 Task: In the  document Gabriel.odtMake this file  'available offline' Add shortcut to Drive 'Computers'Email the file to   softage.5@softage.net, with message attached Action Required: This requires your review and response. and file type: 'RTF'
Action: Mouse moved to (271, 445)
Screenshot: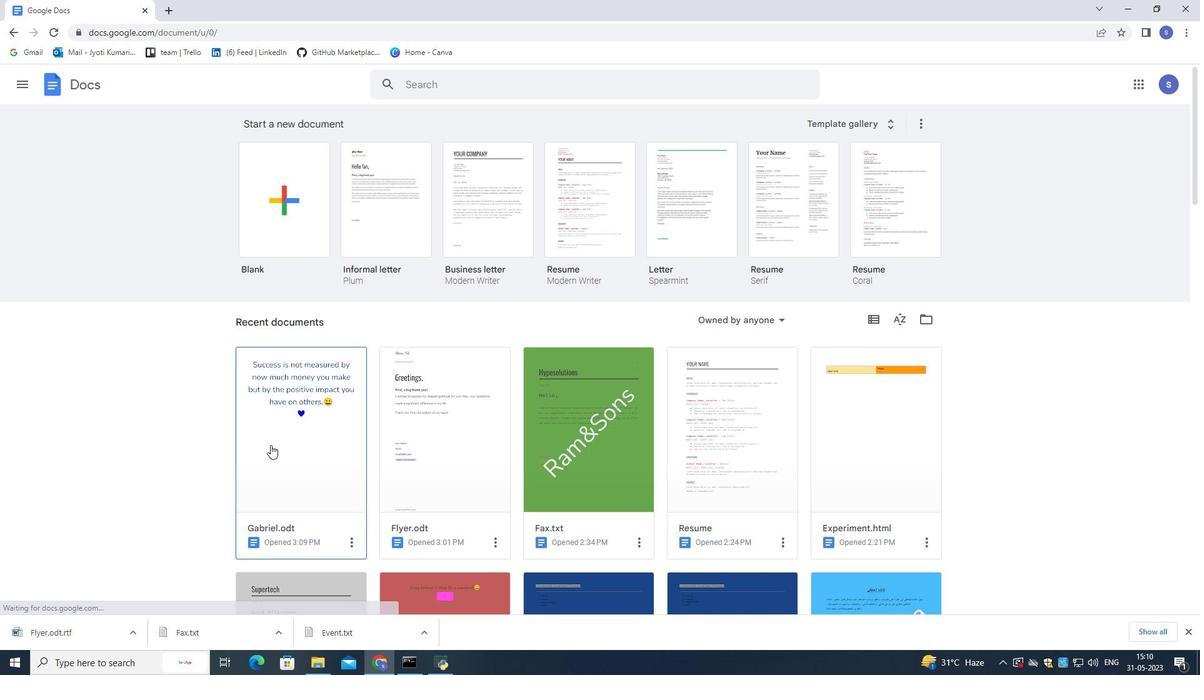 
Action: Mouse pressed left at (271, 445)
Screenshot: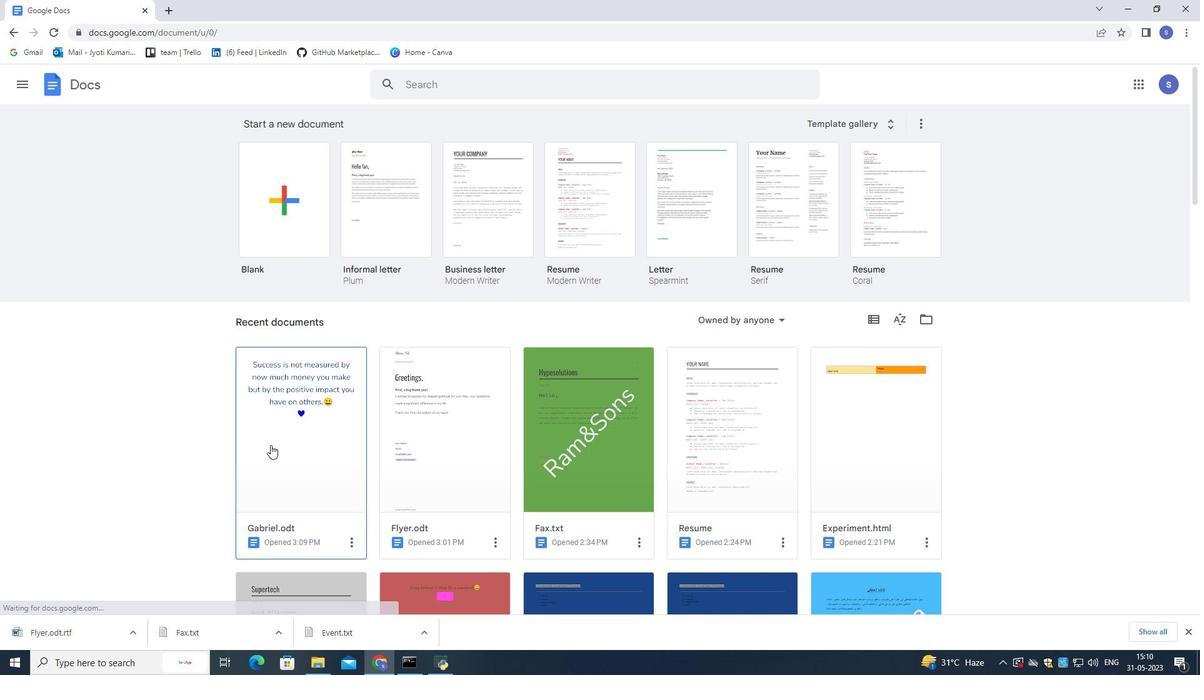 
Action: Mouse moved to (274, 444)
Screenshot: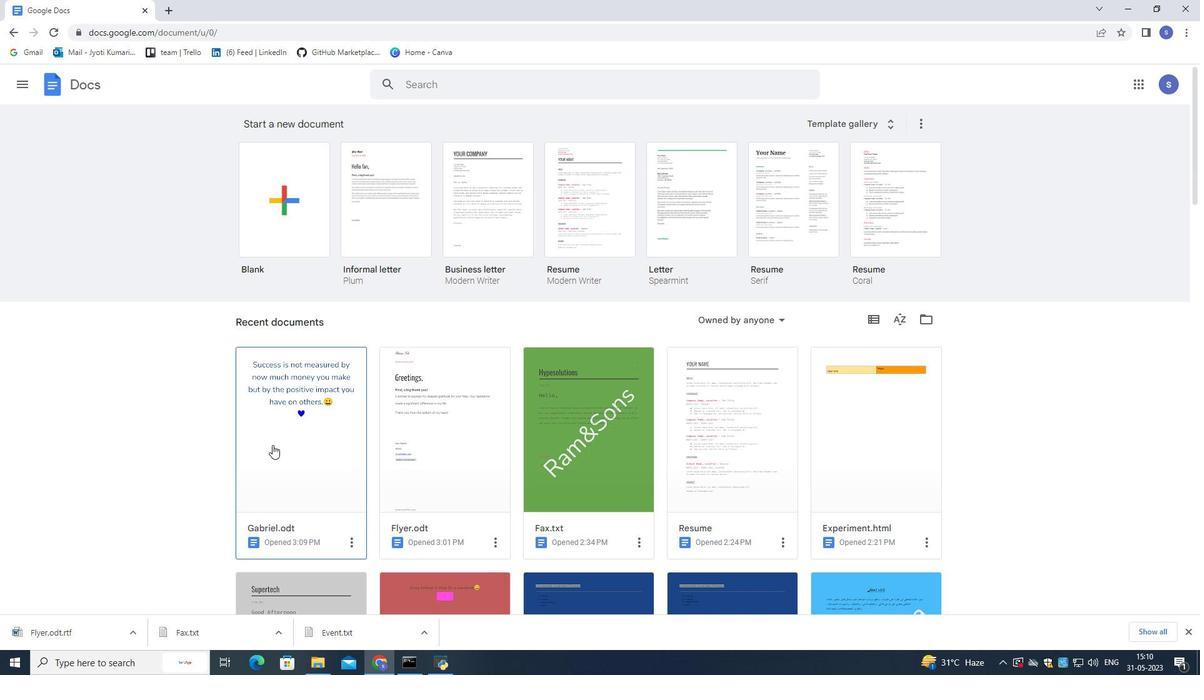 
Action: Mouse pressed left at (274, 444)
Screenshot: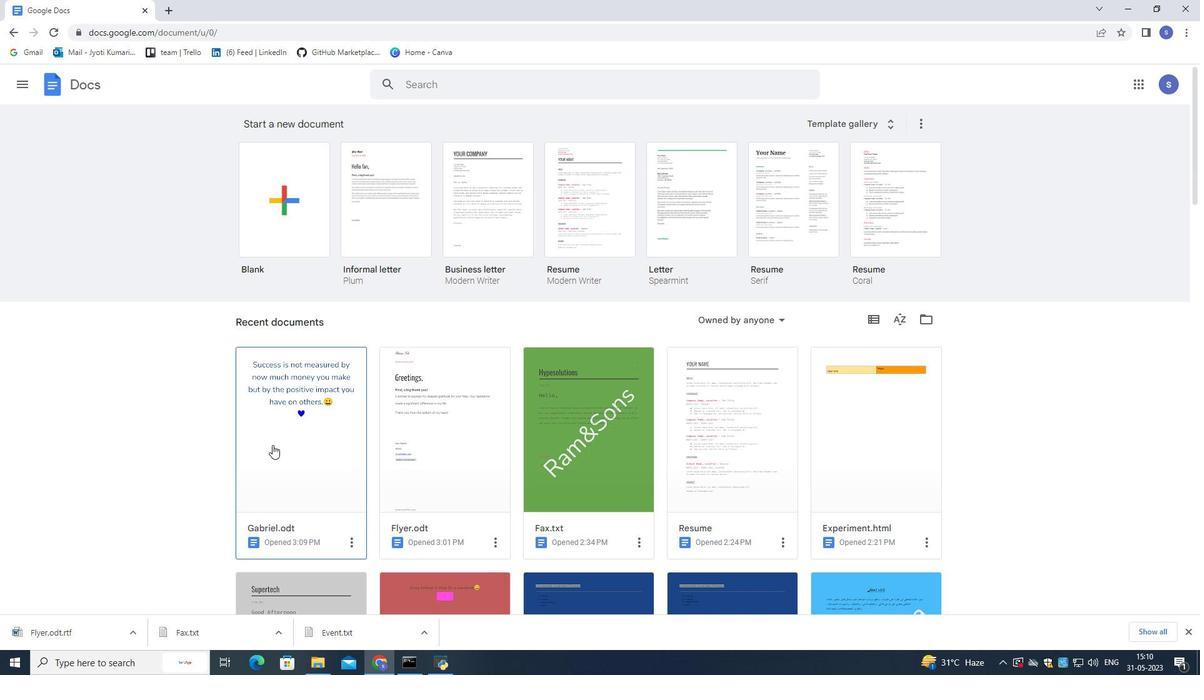 
Action: Mouse moved to (53, 90)
Screenshot: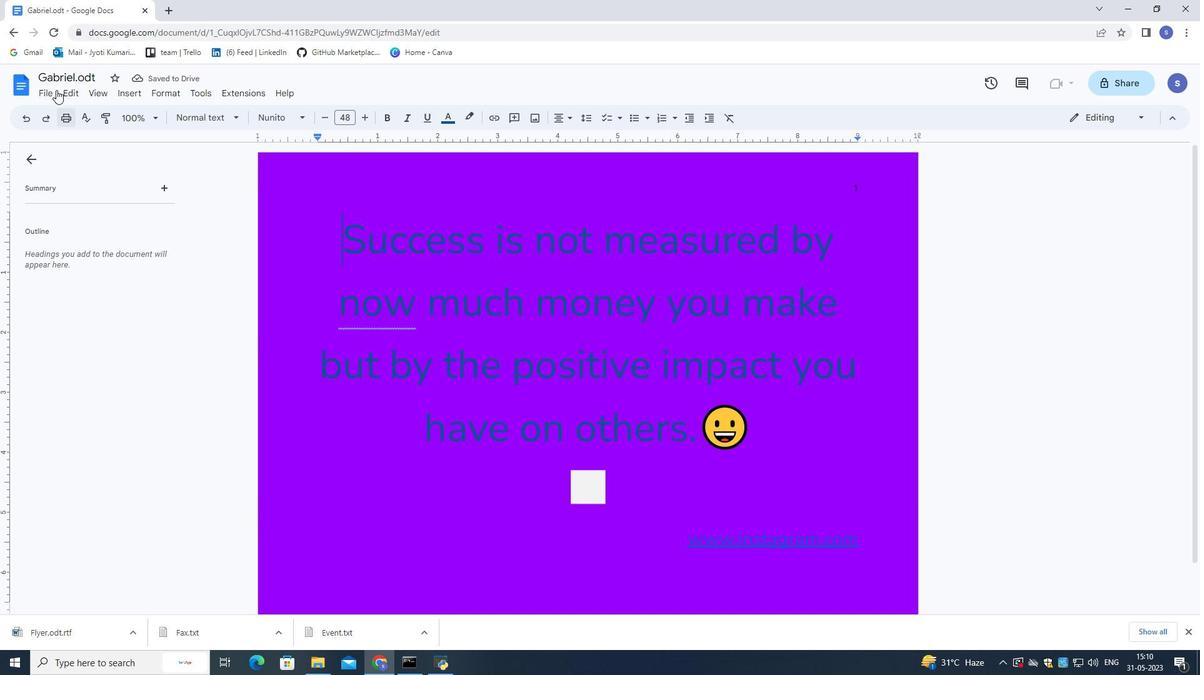 
Action: Mouse pressed left at (53, 90)
Screenshot: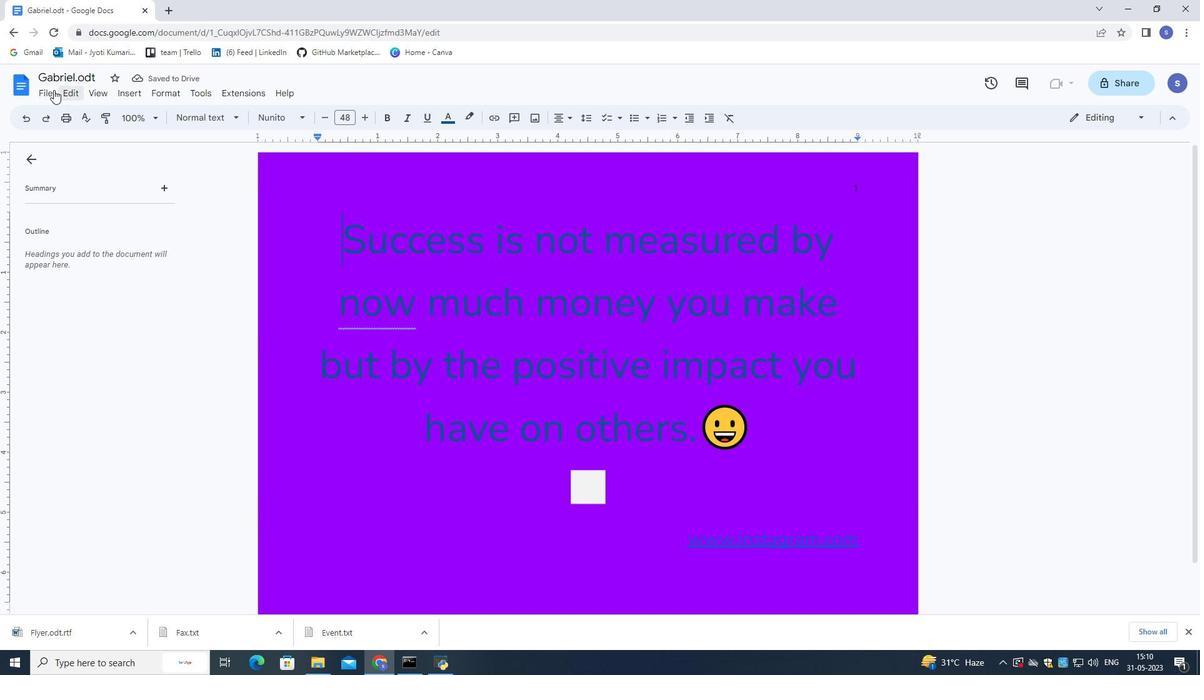 
Action: Mouse moved to (107, 361)
Screenshot: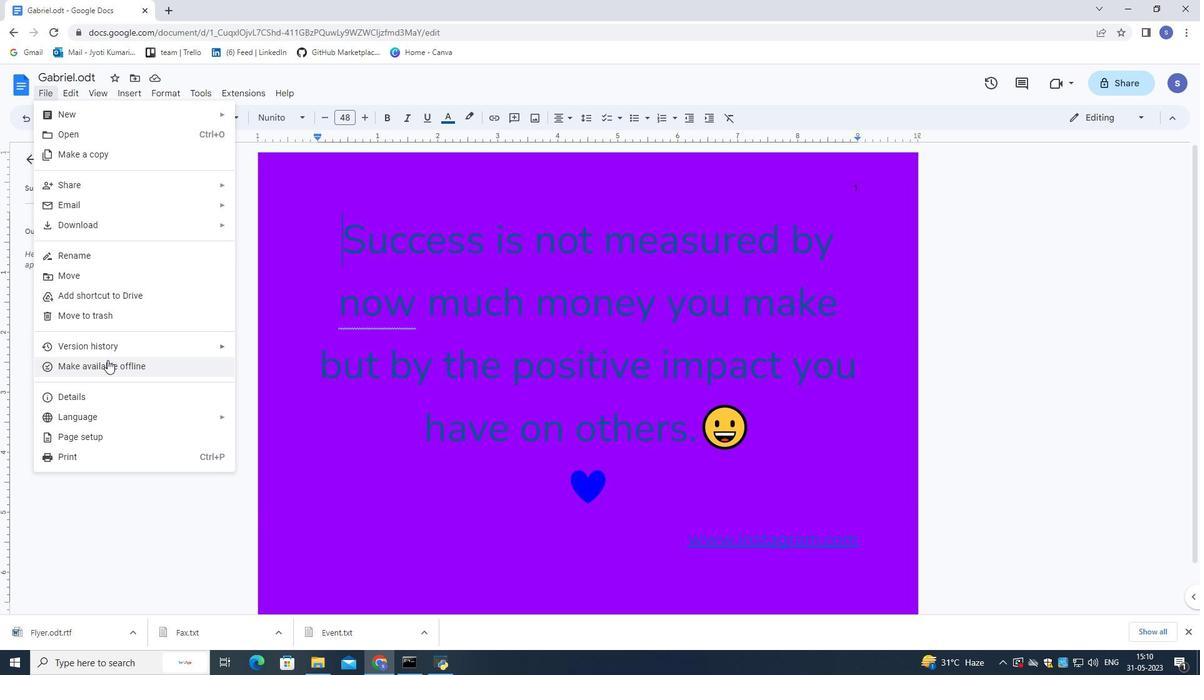
Action: Mouse pressed left at (107, 361)
Screenshot: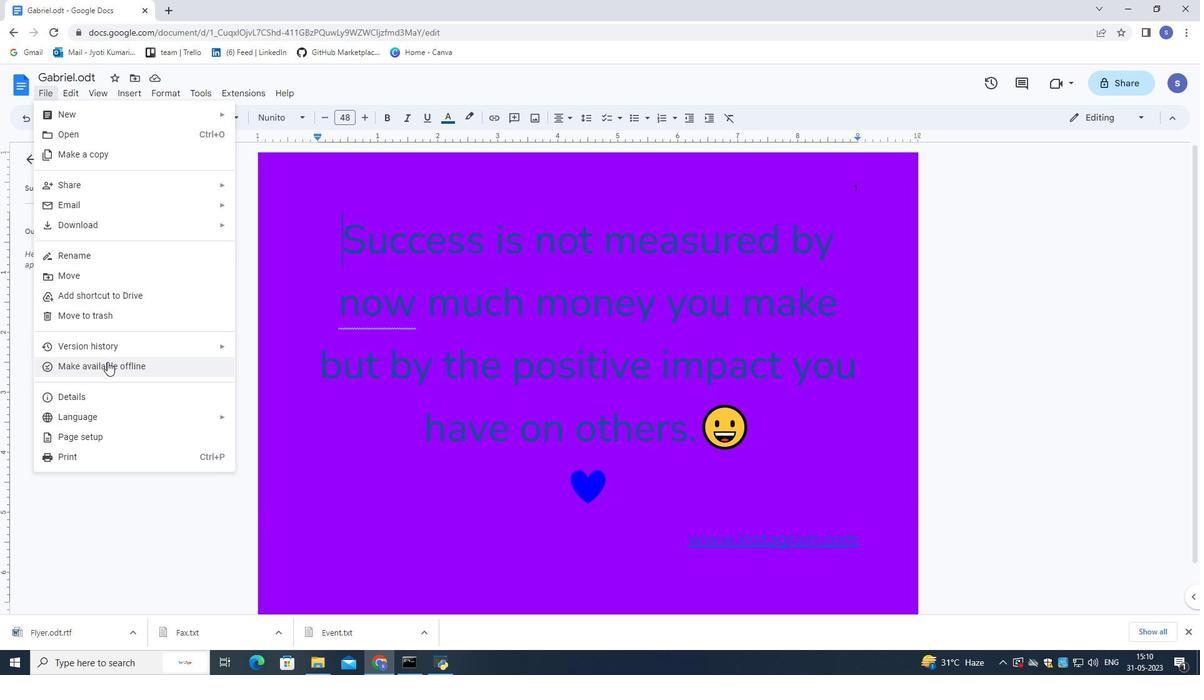 
Action: Mouse moved to (45, 91)
Screenshot: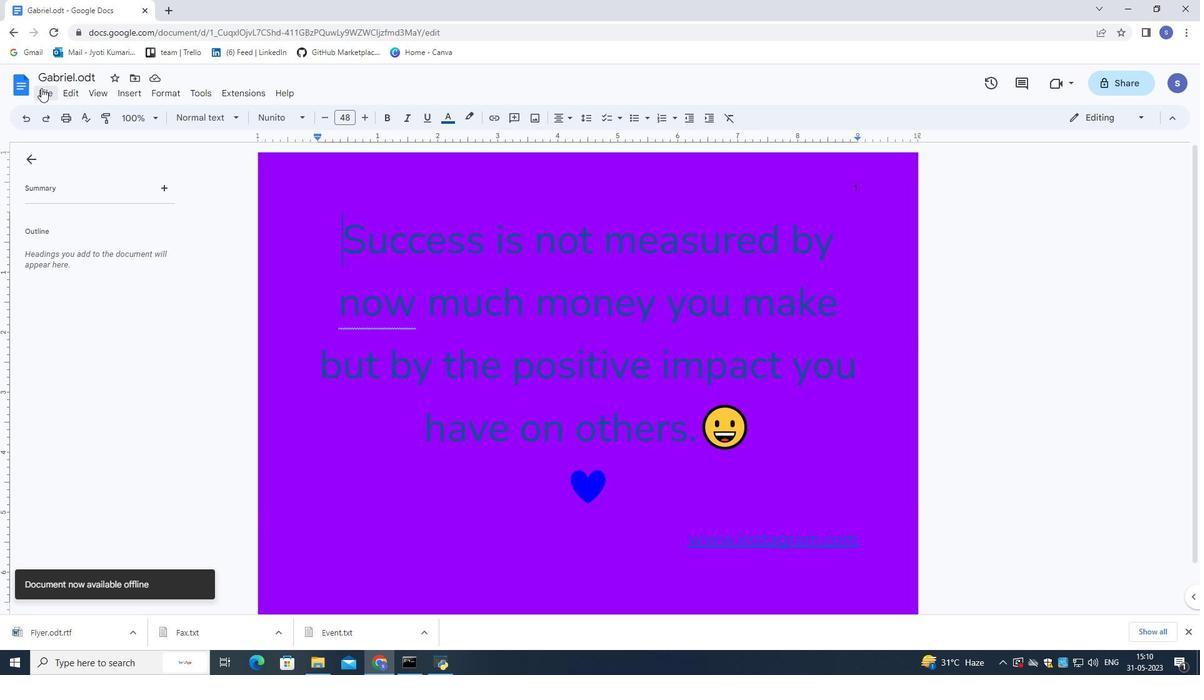
Action: Mouse pressed left at (45, 91)
Screenshot: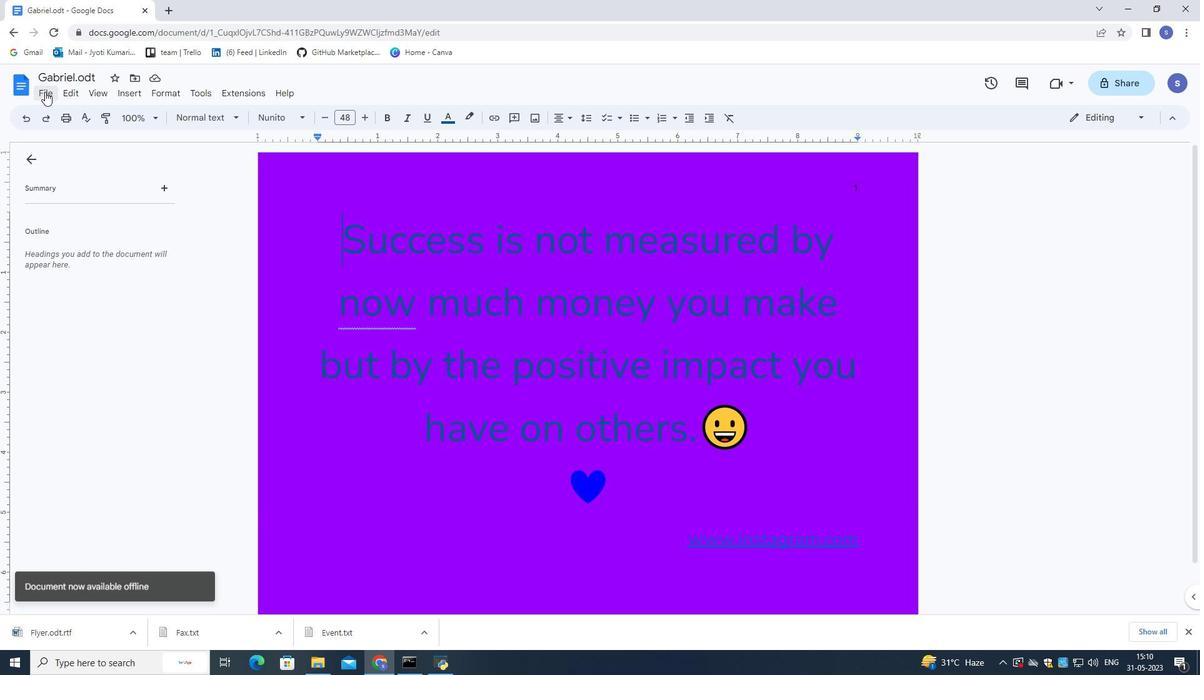 
Action: Mouse moved to (75, 295)
Screenshot: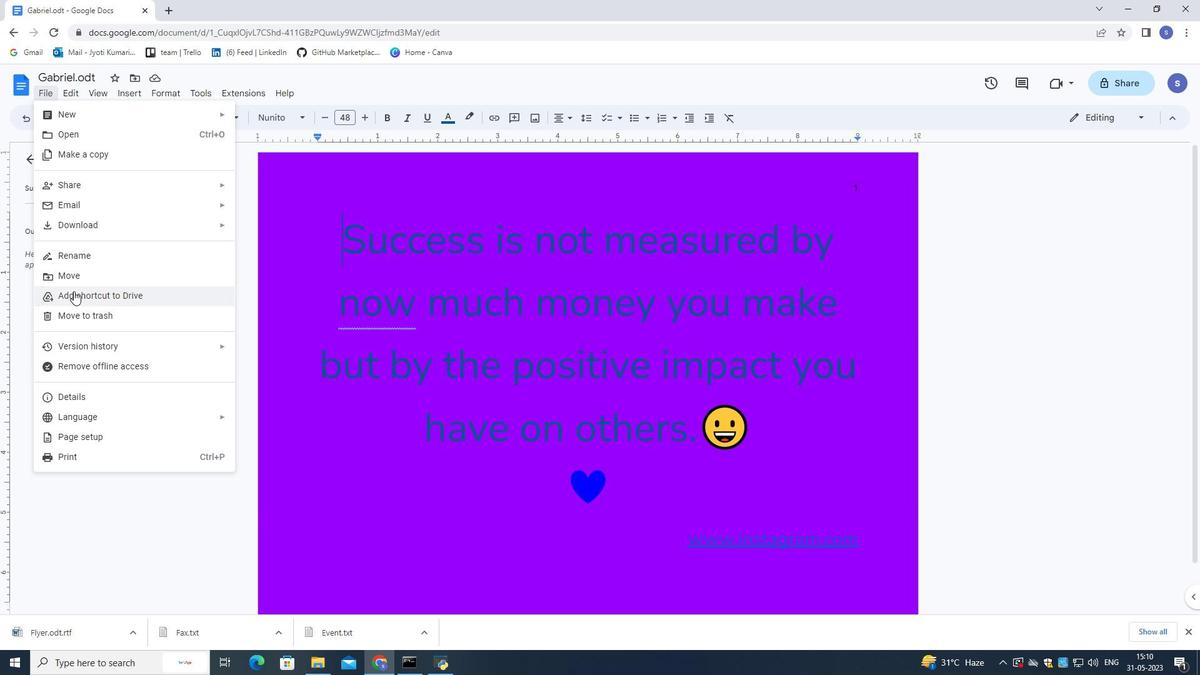 
Action: Mouse pressed left at (75, 295)
Screenshot: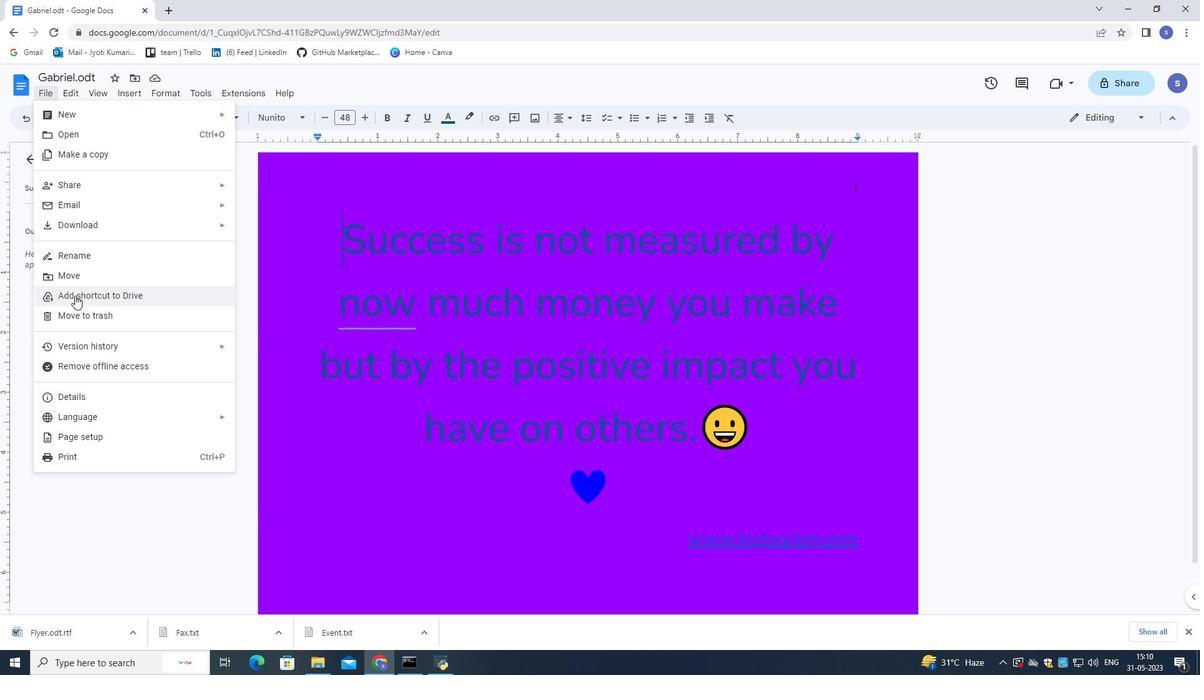 
Action: Mouse moved to (291, 269)
Screenshot: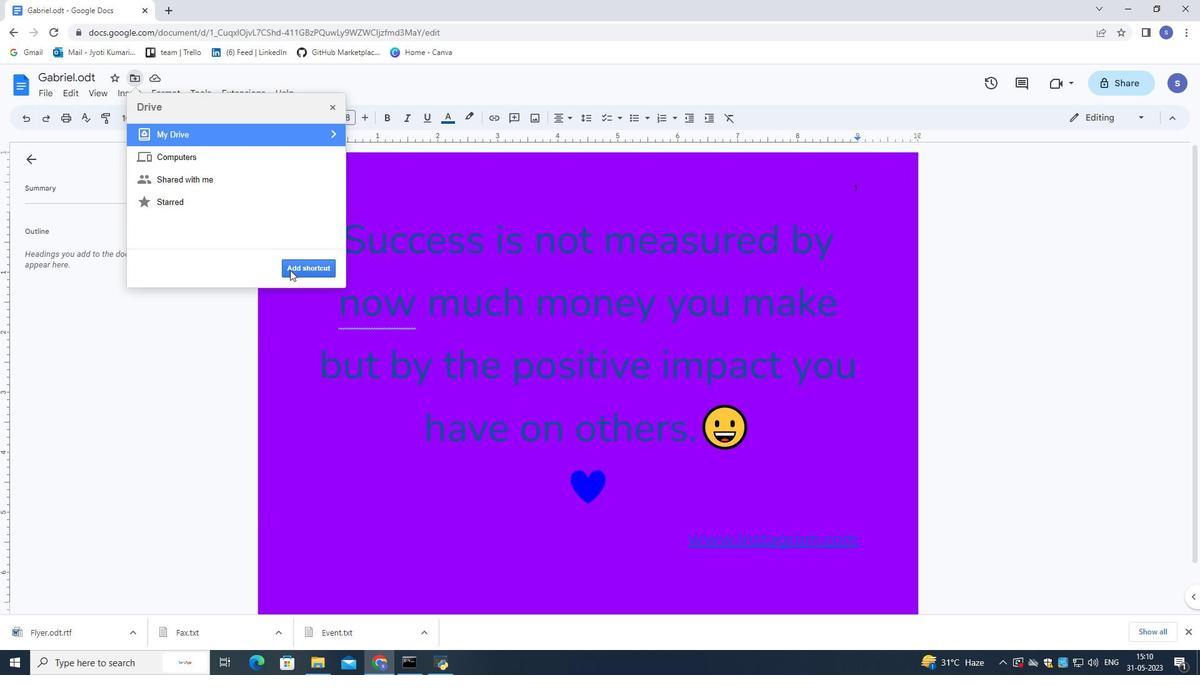 
Action: Mouse pressed left at (291, 269)
Screenshot: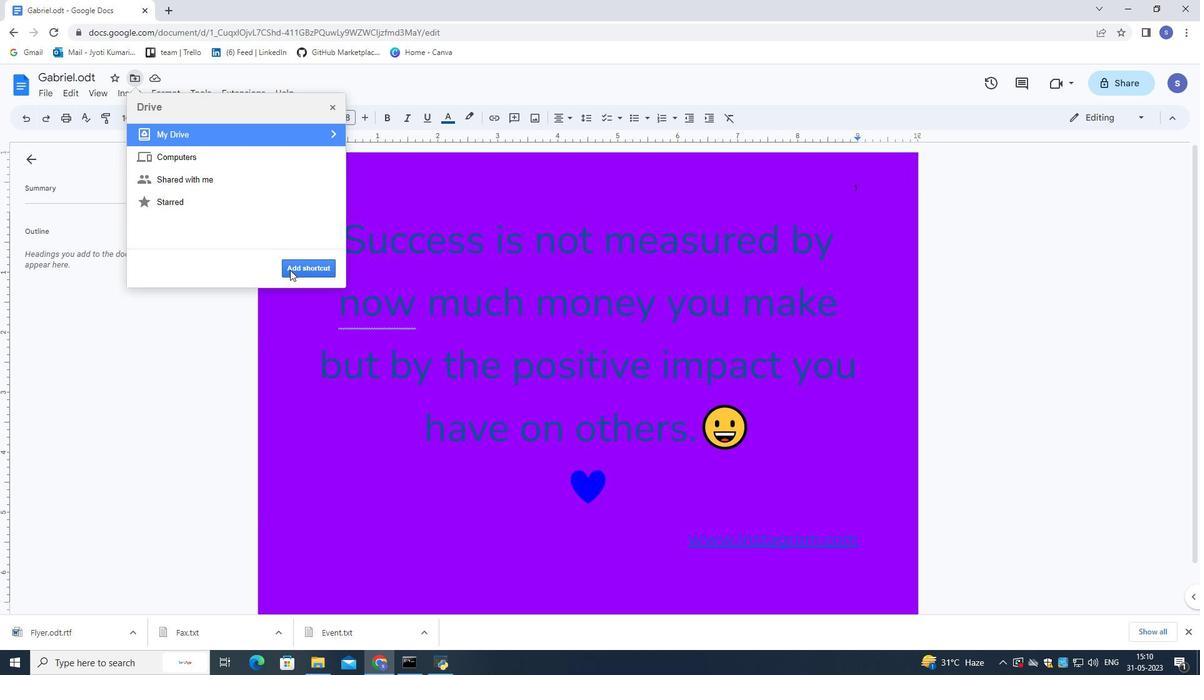 
Action: Mouse moved to (43, 88)
Screenshot: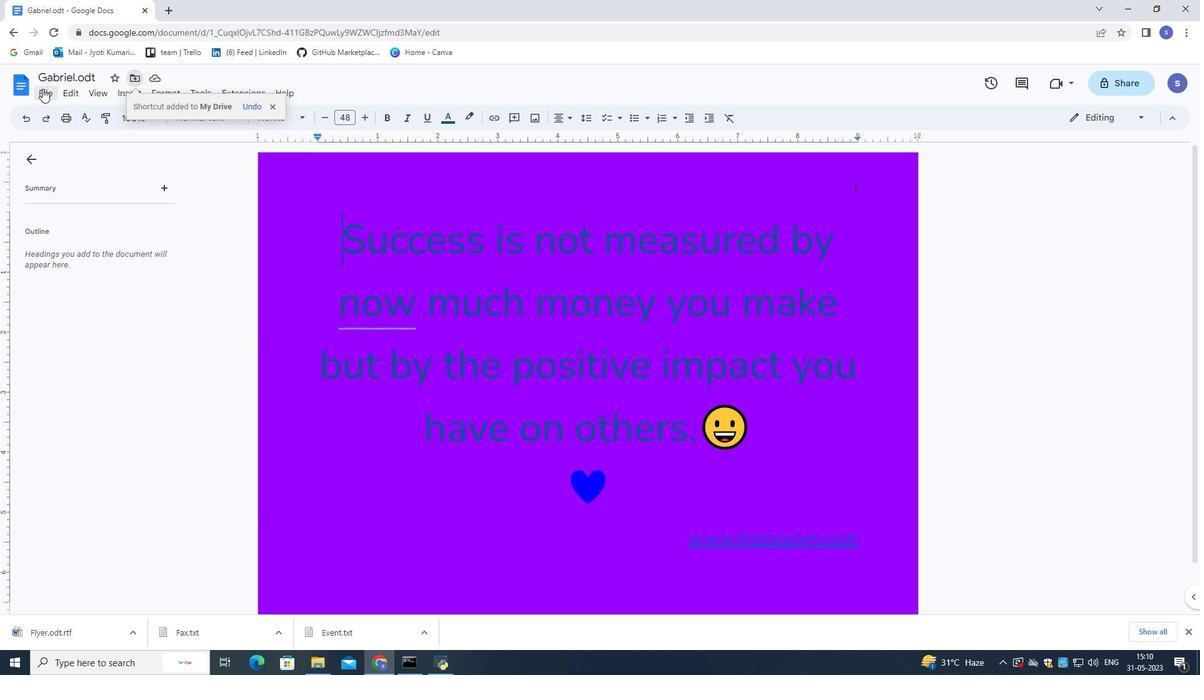 
Action: Mouse pressed left at (43, 88)
Screenshot: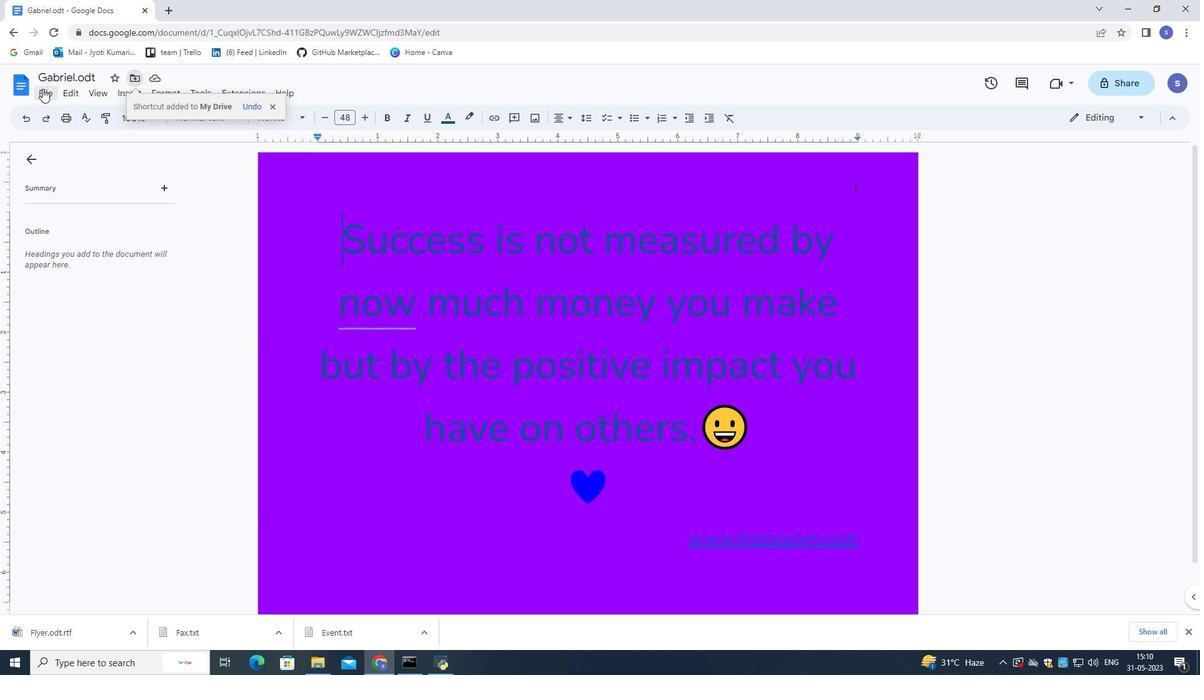 
Action: Mouse moved to (263, 187)
Screenshot: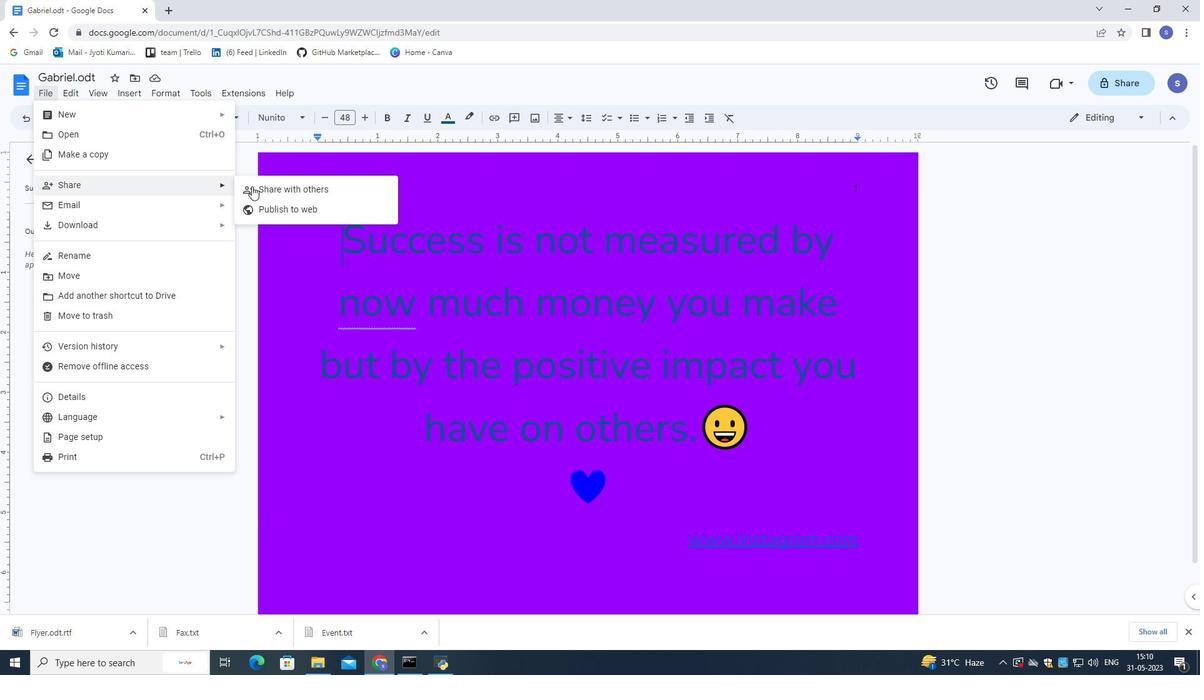 
Action: Mouse pressed left at (263, 187)
Screenshot: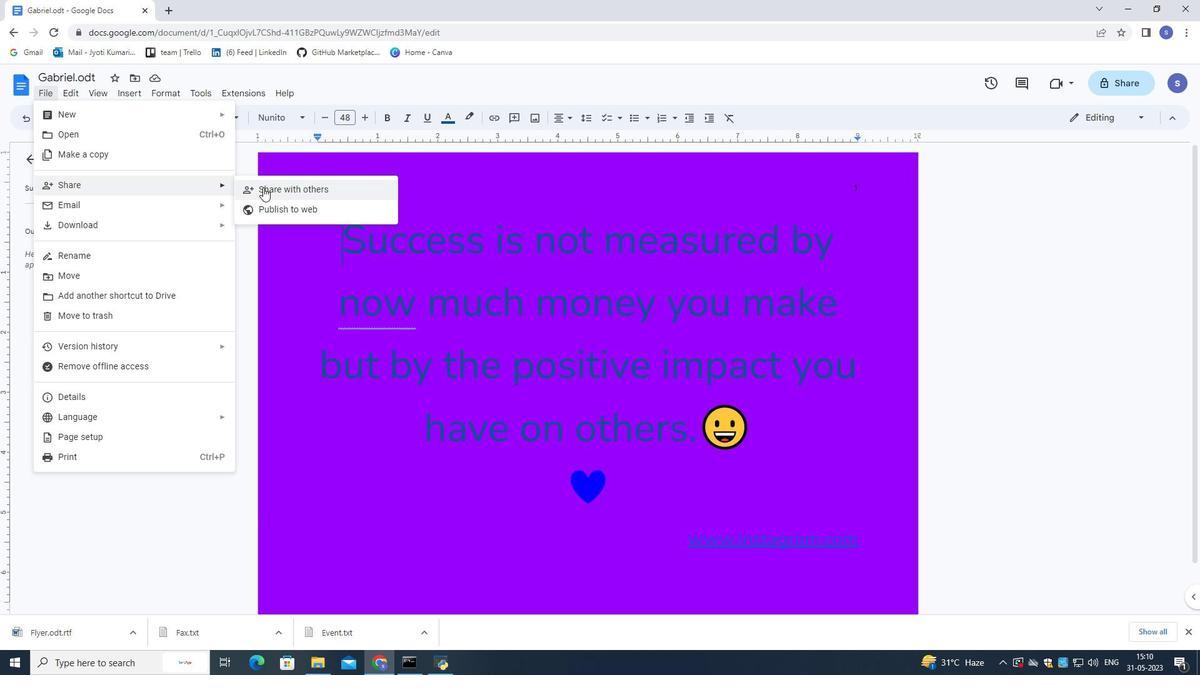 
Action: Mouse moved to (324, 216)
Screenshot: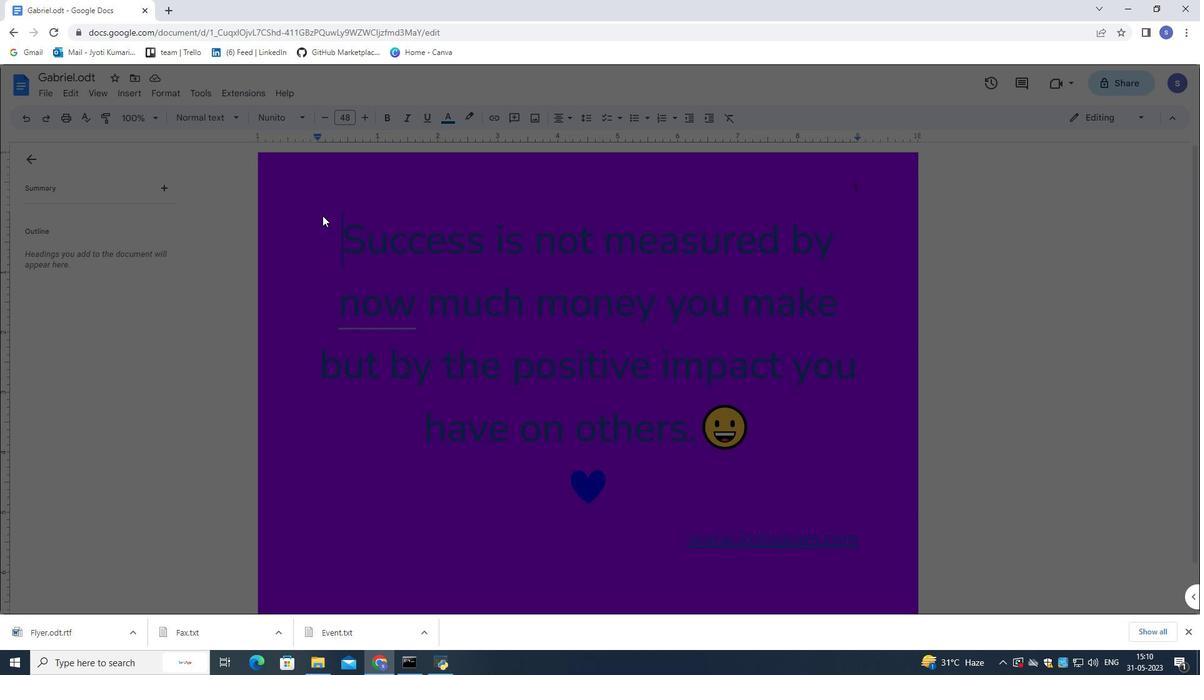 
Action: Key pressed softage.5<Key.shift>@softagge.net
Screenshot: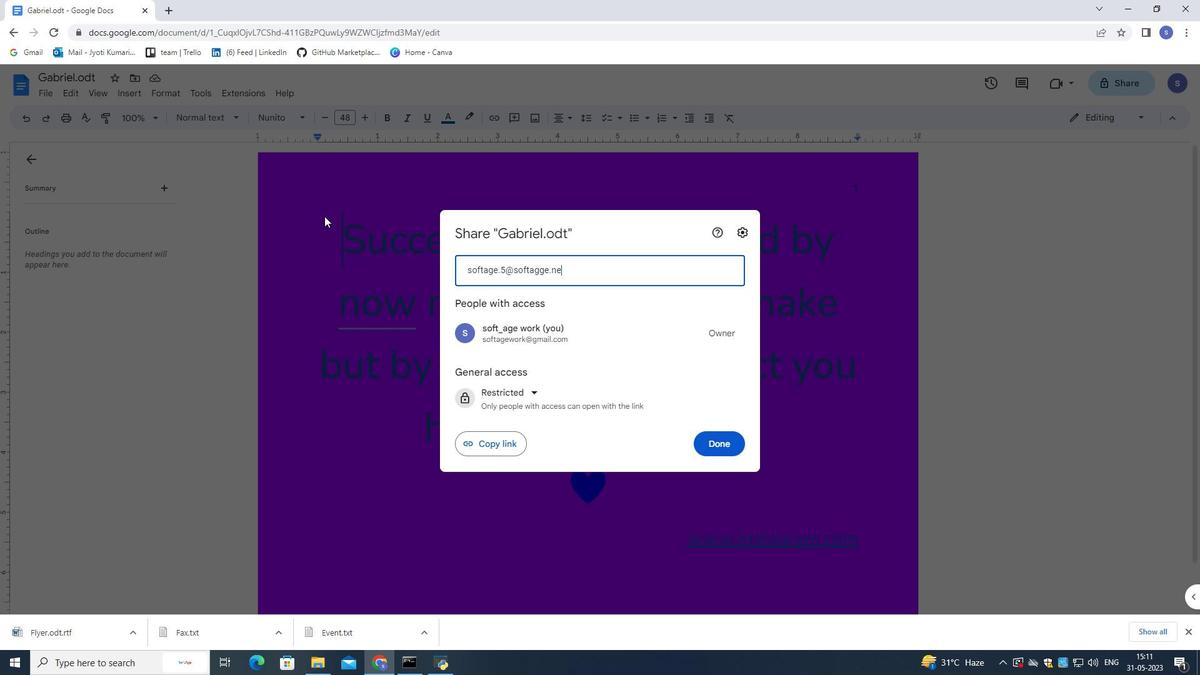 
Action: Mouse moved to (497, 311)
Screenshot: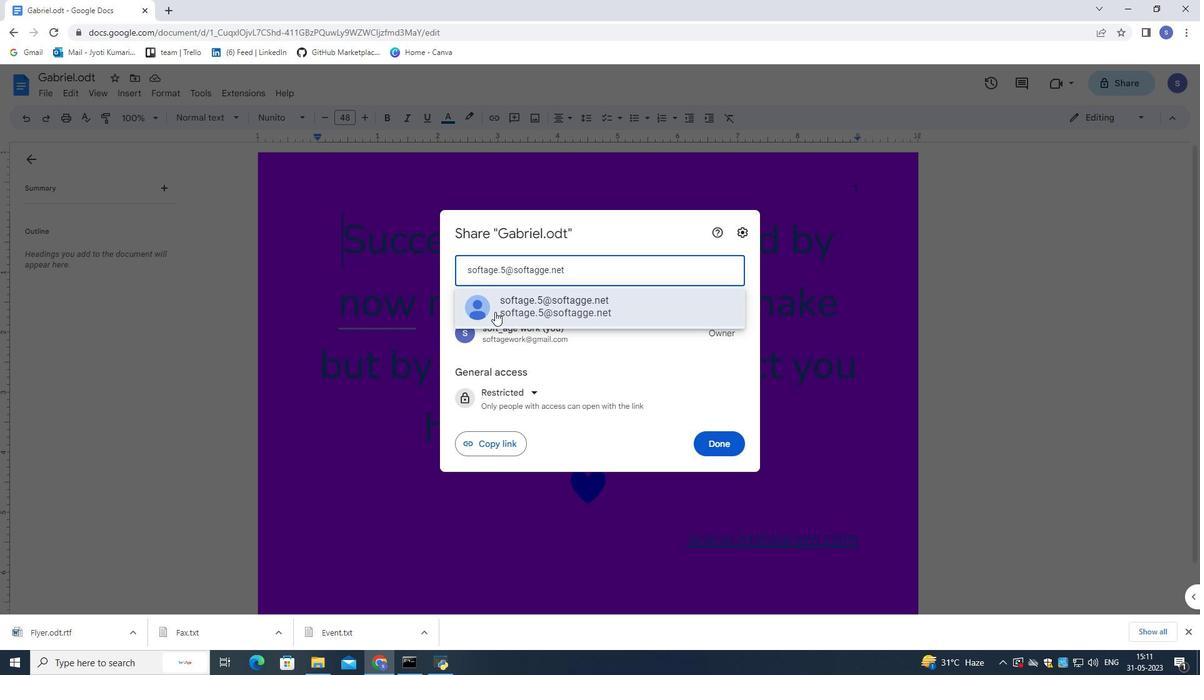
Action: Mouse pressed left at (497, 311)
Screenshot: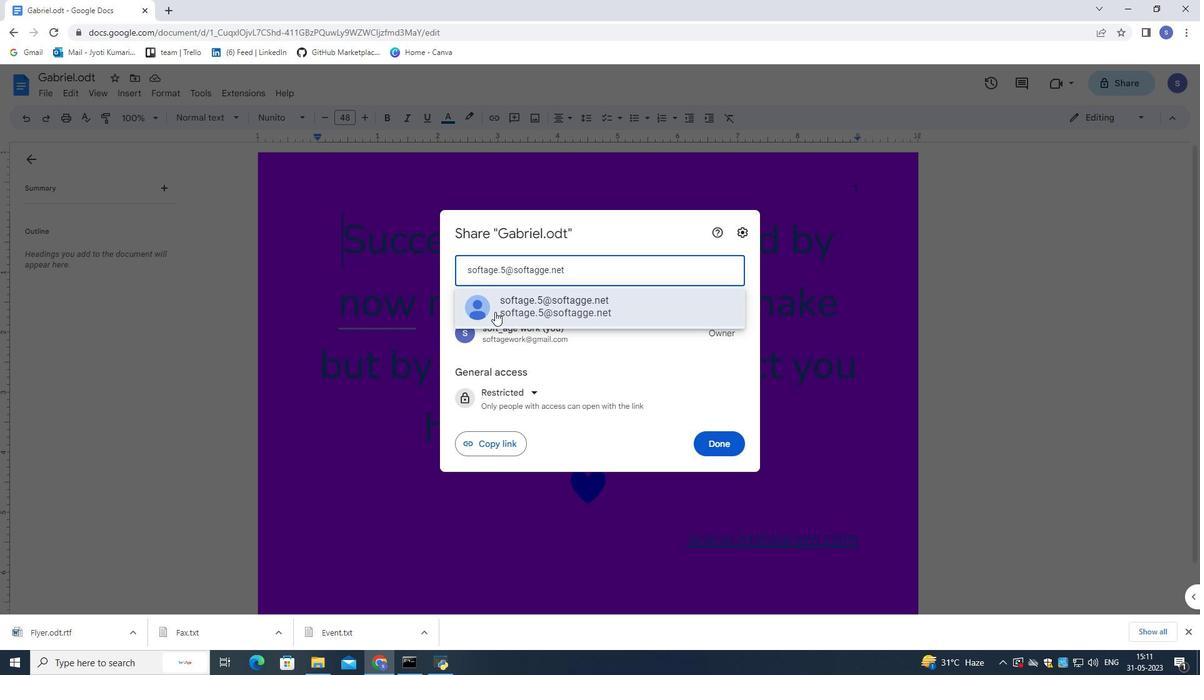 
Action: Mouse moved to (652, 393)
Screenshot: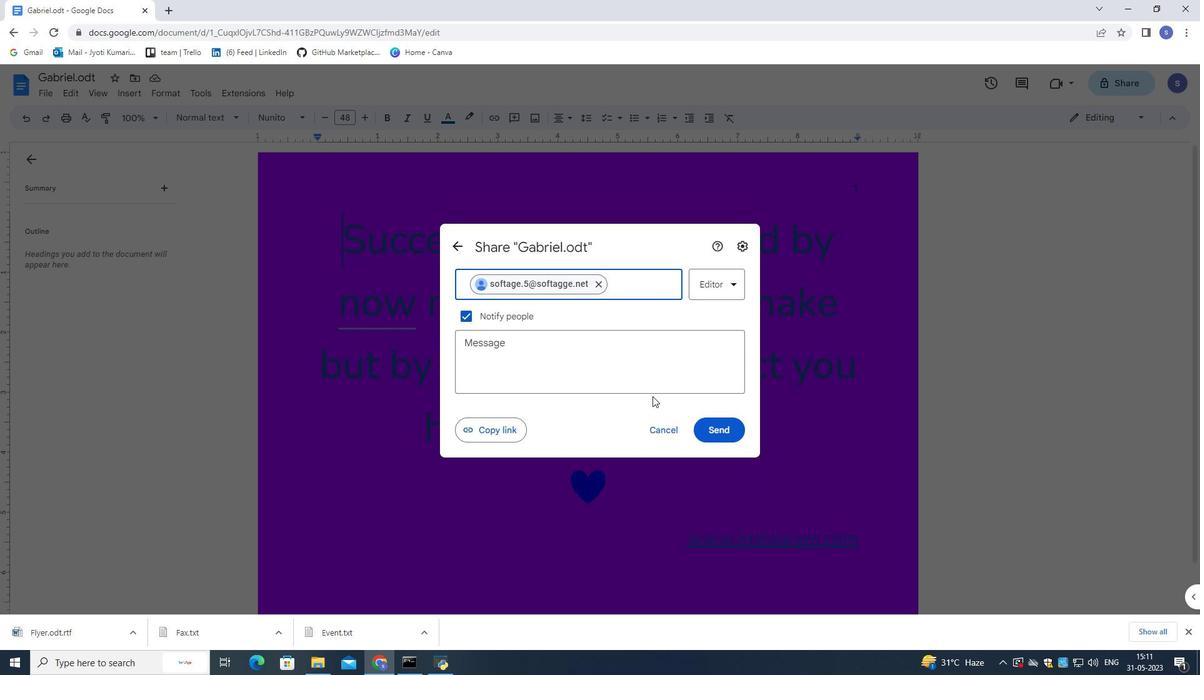 
Action: Mouse pressed left at (652, 393)
Screenshot: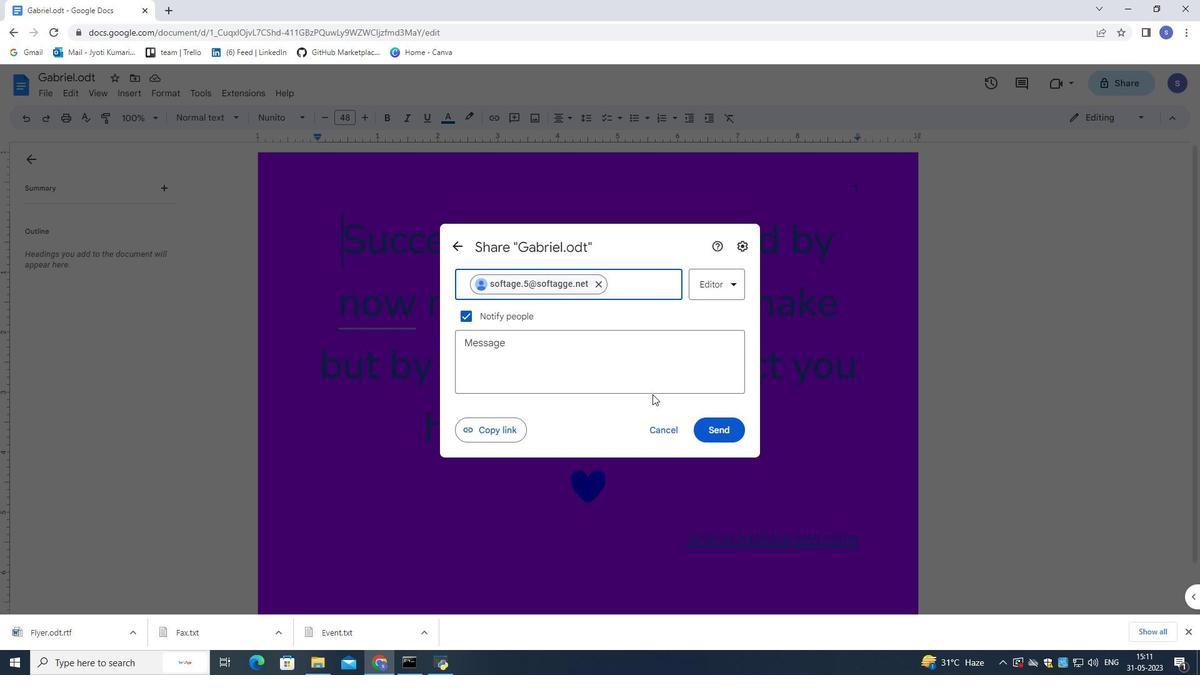 
Action: Mouse moved to (654, 373)
Screenshot: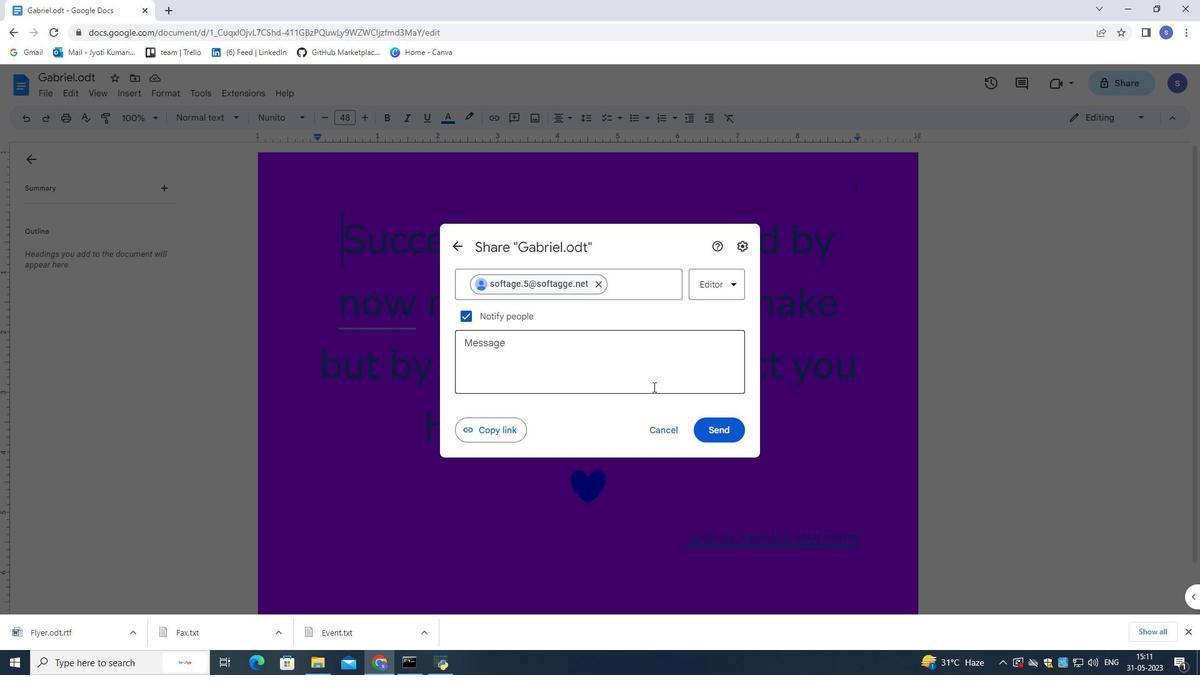 
Action: Mouse pressed left at (654, 373)
Screenshot: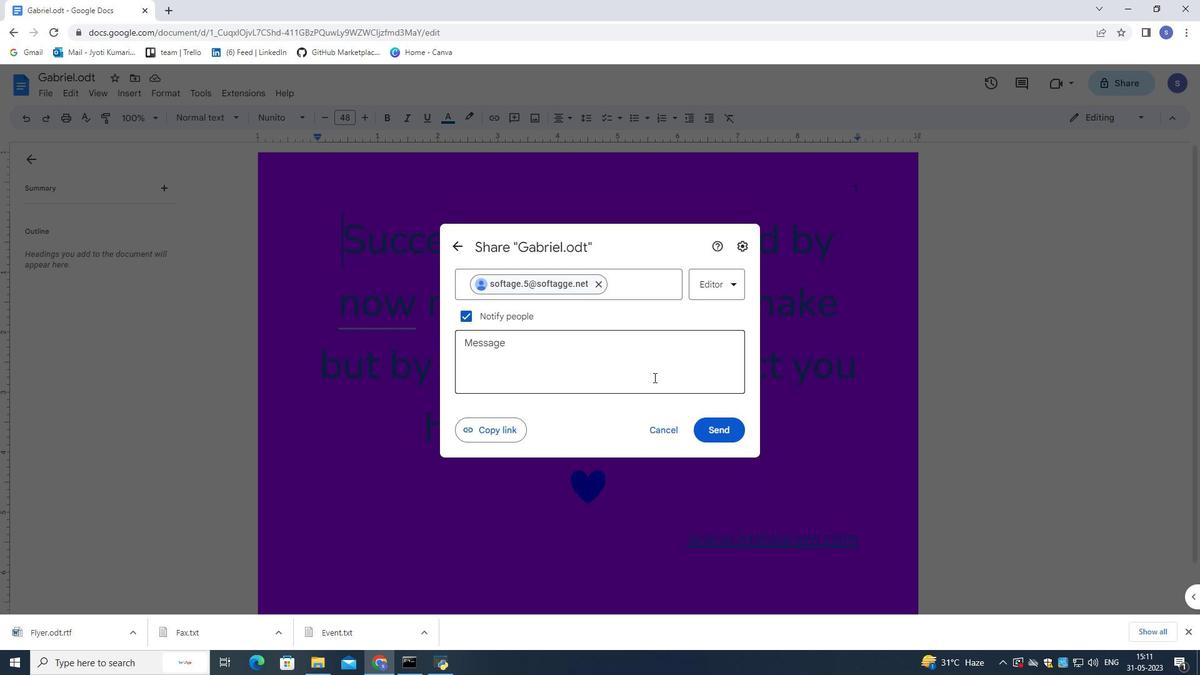 
Action: Key pressed <Key.shift>Action<Key.space>required<Key.shift_r>:<Key.space><Key.shift>This<Key.space>requires<Key.space>your<Key.space>review<Key.space>and<Key.space>response.
Screenshot: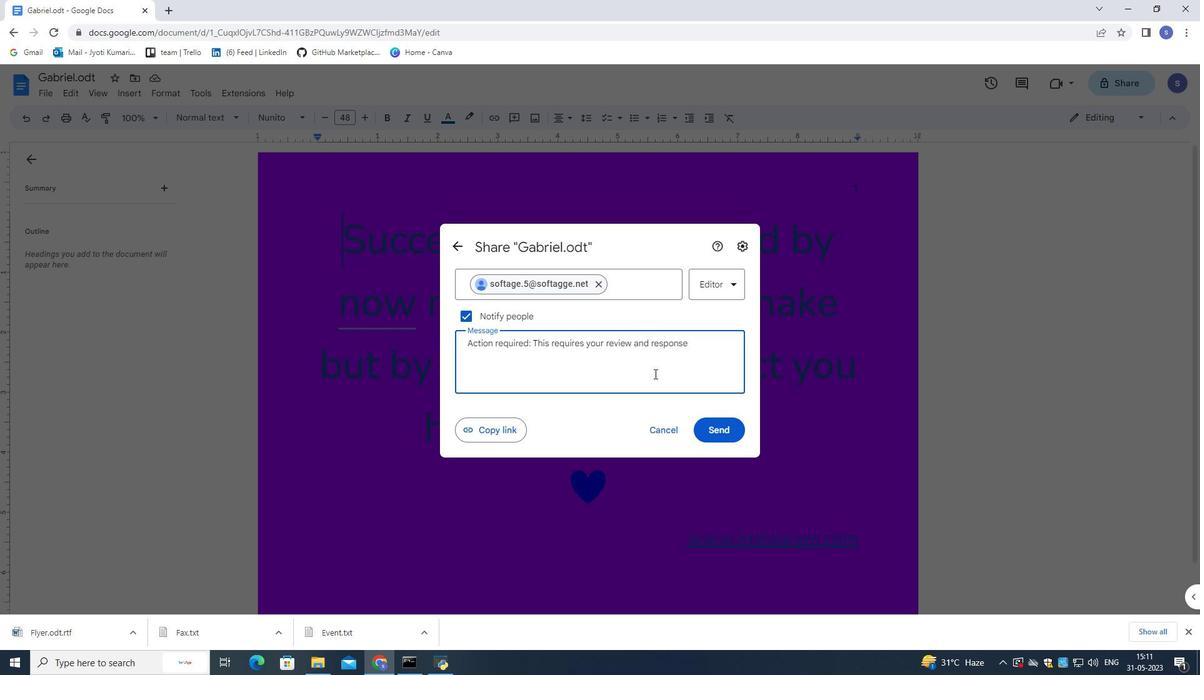 
Action: Mouse moved to (706, 435)
Screenshot: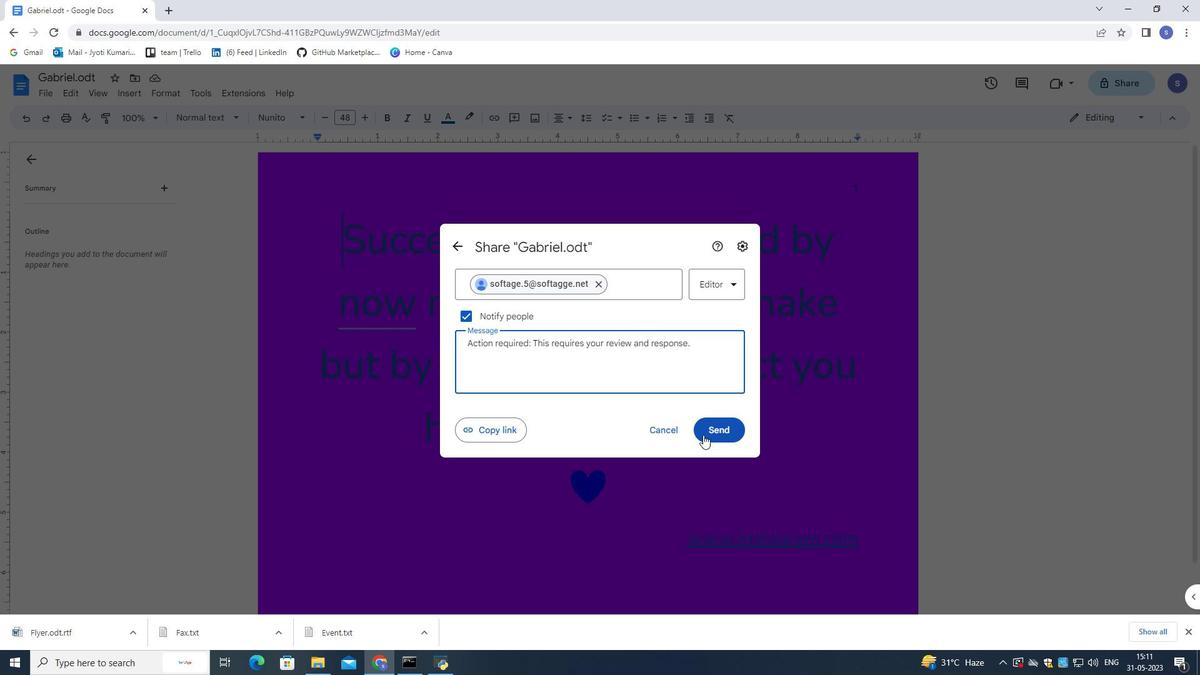 
Action: Mouse pressed left at (706, 435)
Screenshot: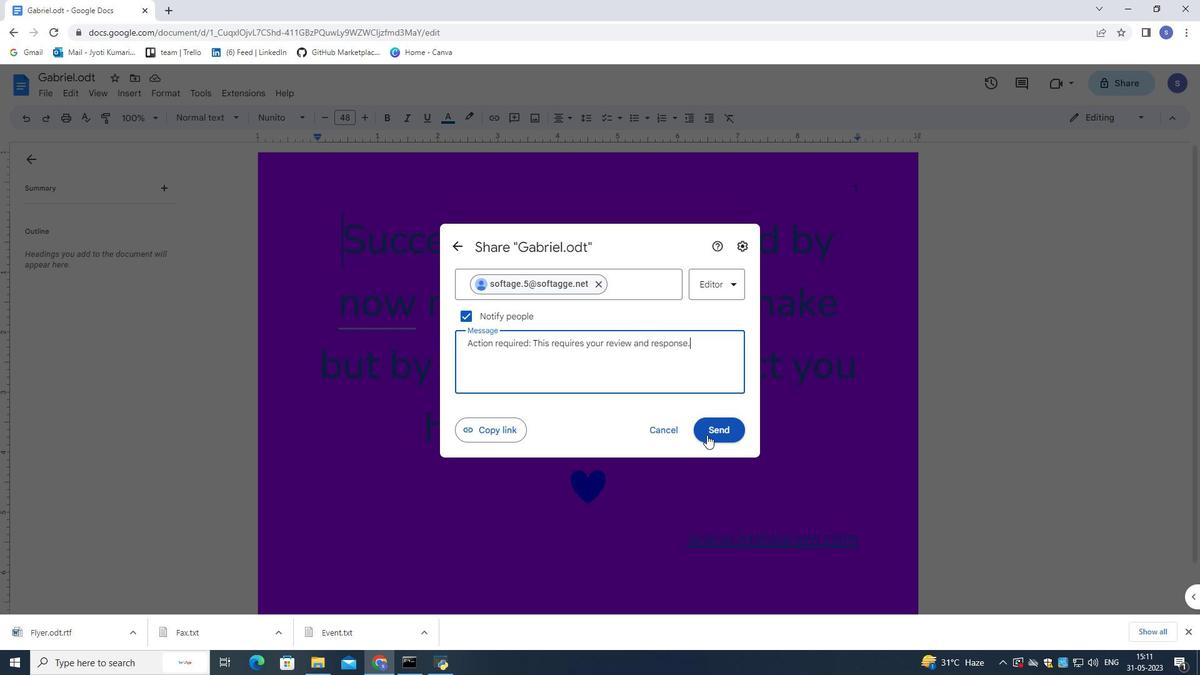 
Action: Mouse moved to (666, 402)
Screenshot: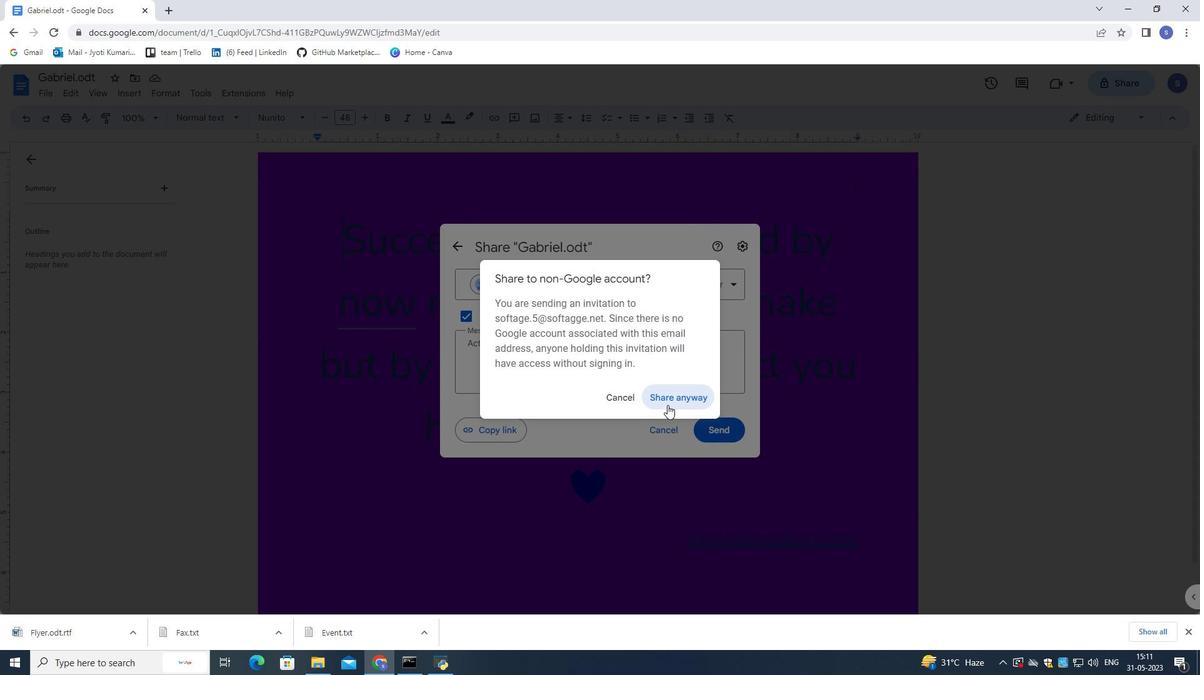 
Action: Mouse pressed left at (666, 402)
Screenshot: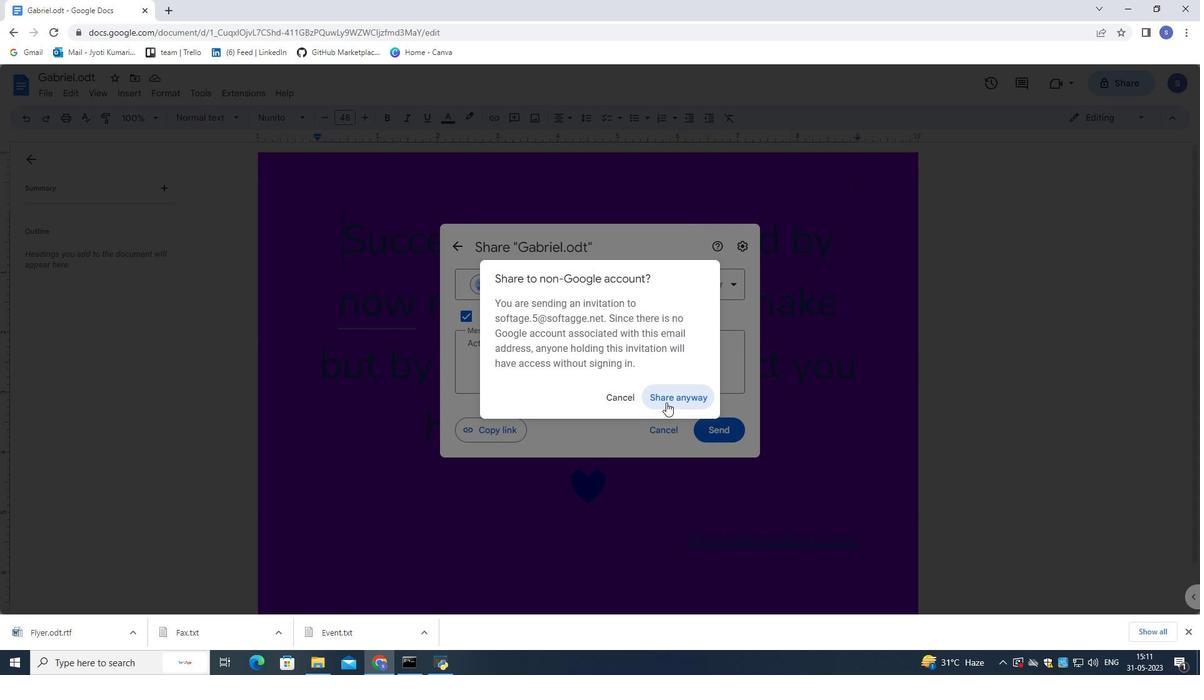 
Action: Mouse moved to (772, 371)
Screenshot: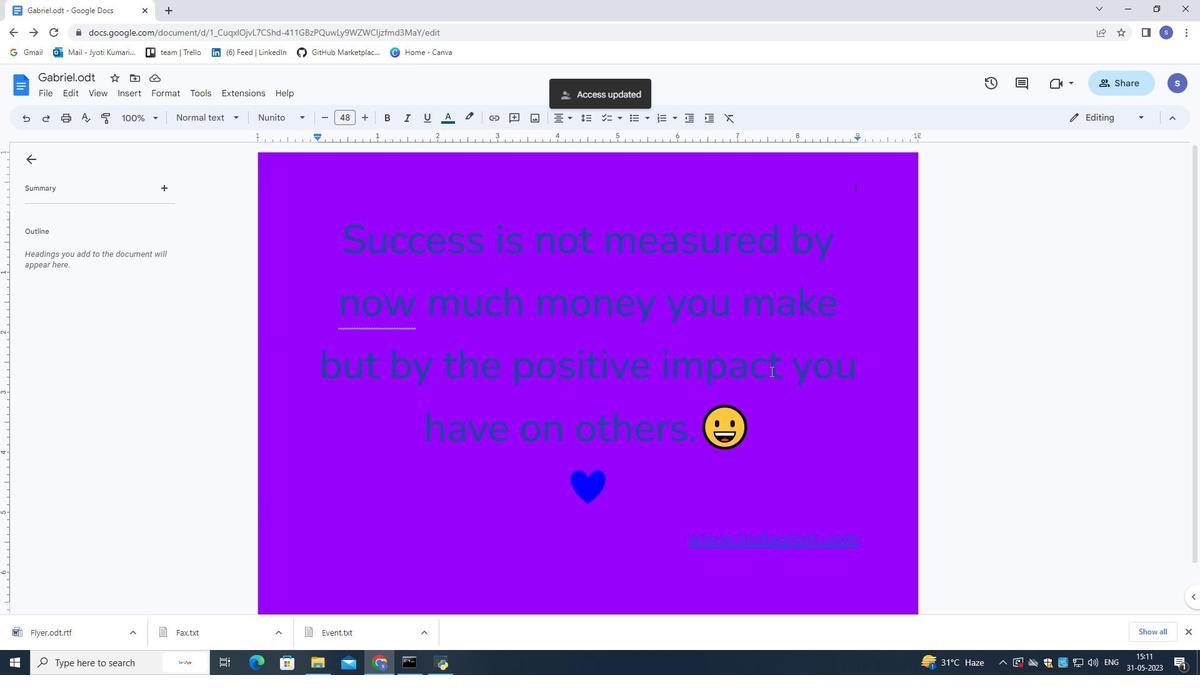 
Action: Mouse pressed left at (772, 371)
Screenshot: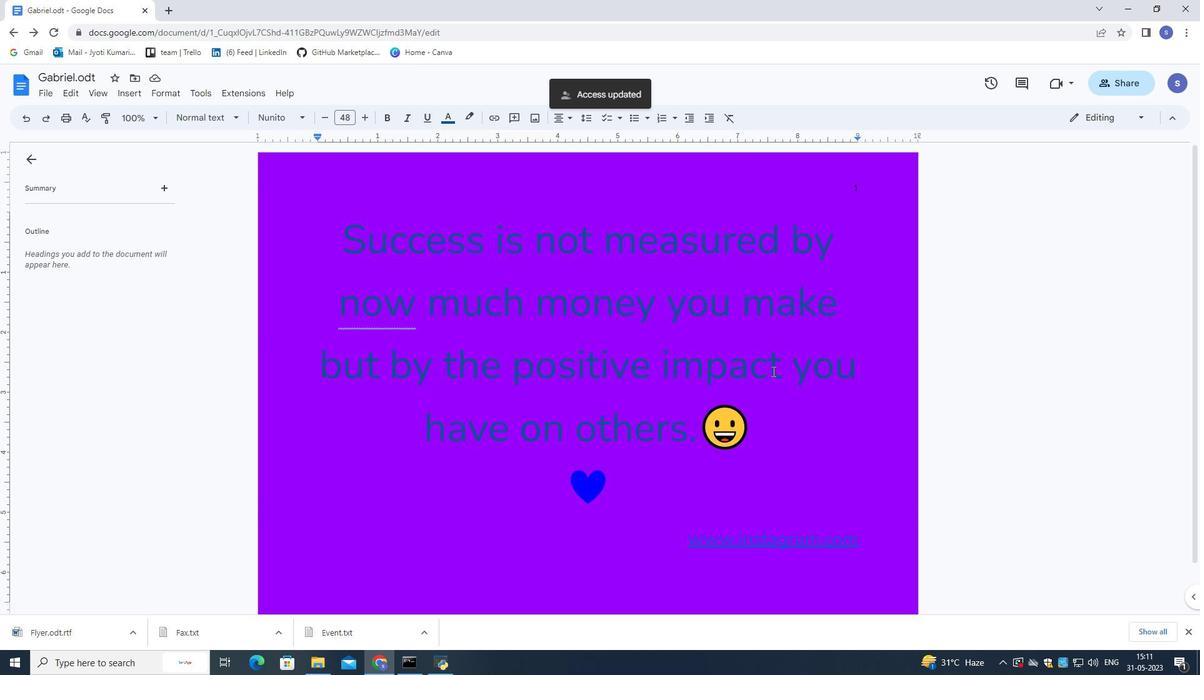 
Action: Mouse moved to (786, 426)
Screenshot: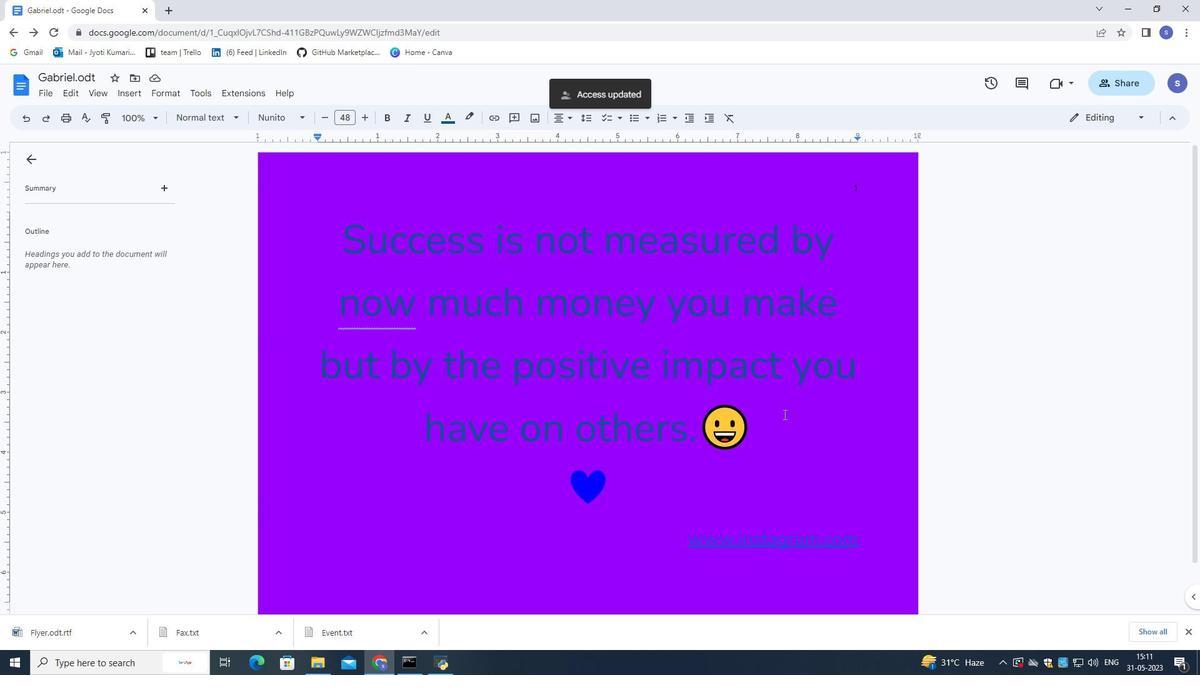 
Action: Mouse pressed left at (786, 426)
Screenshot: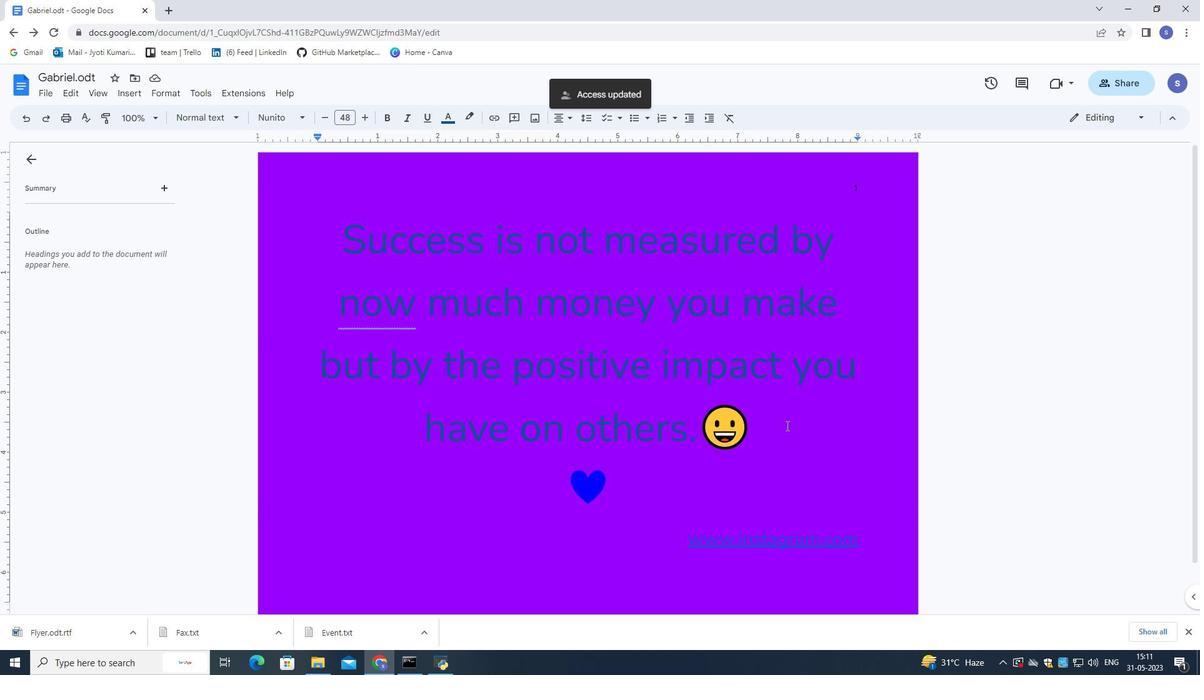 
Action: Mouse moved to (718, 406)
Screenshot: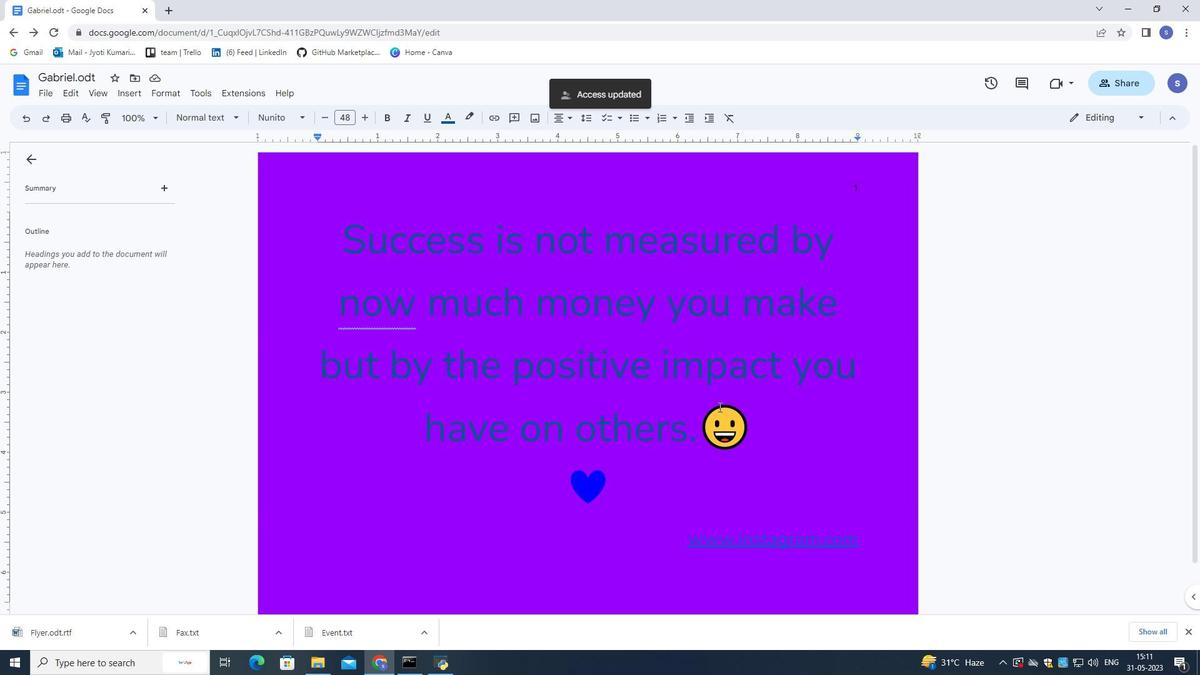
